 Task: Change the title font size to 7.
Action: Mouse moved to (188, 72)
Screenshot: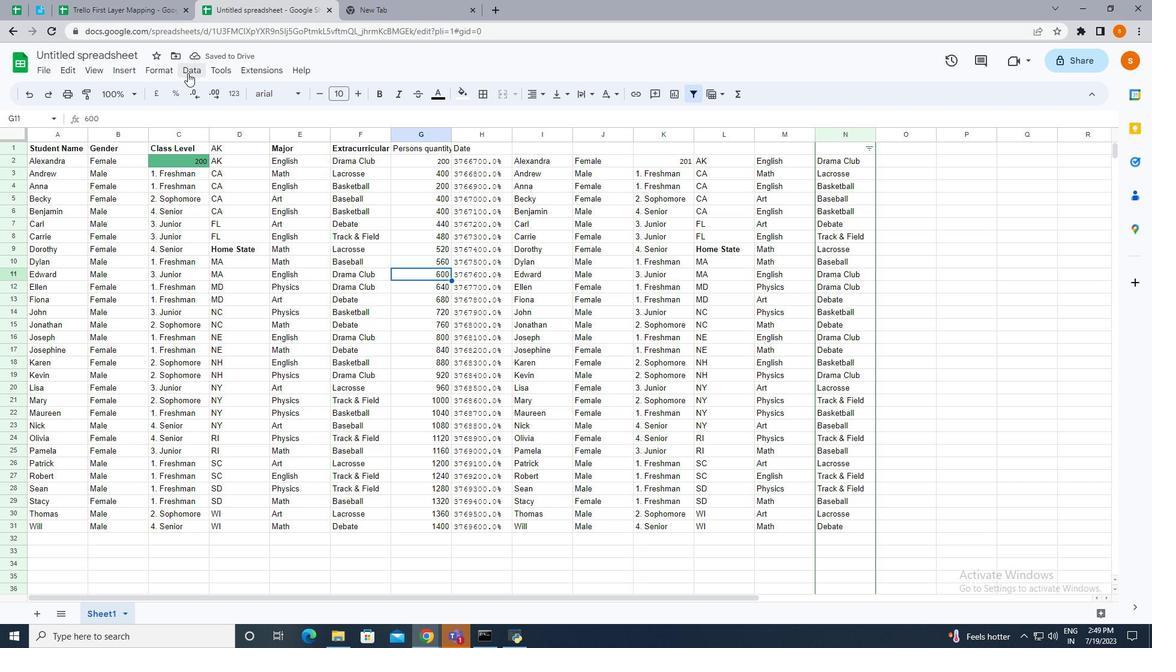 
Action: Mouse pressed left at (188, 72)
Screenshot: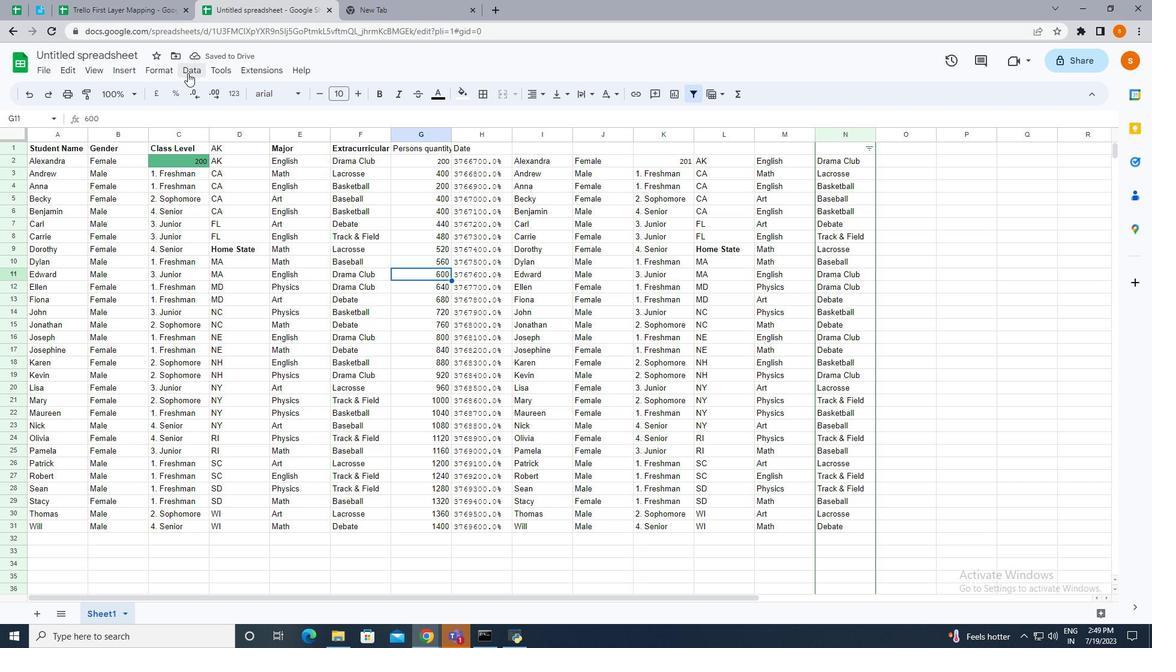 
Action: Mouse moved to (222, 181)
Screenshot: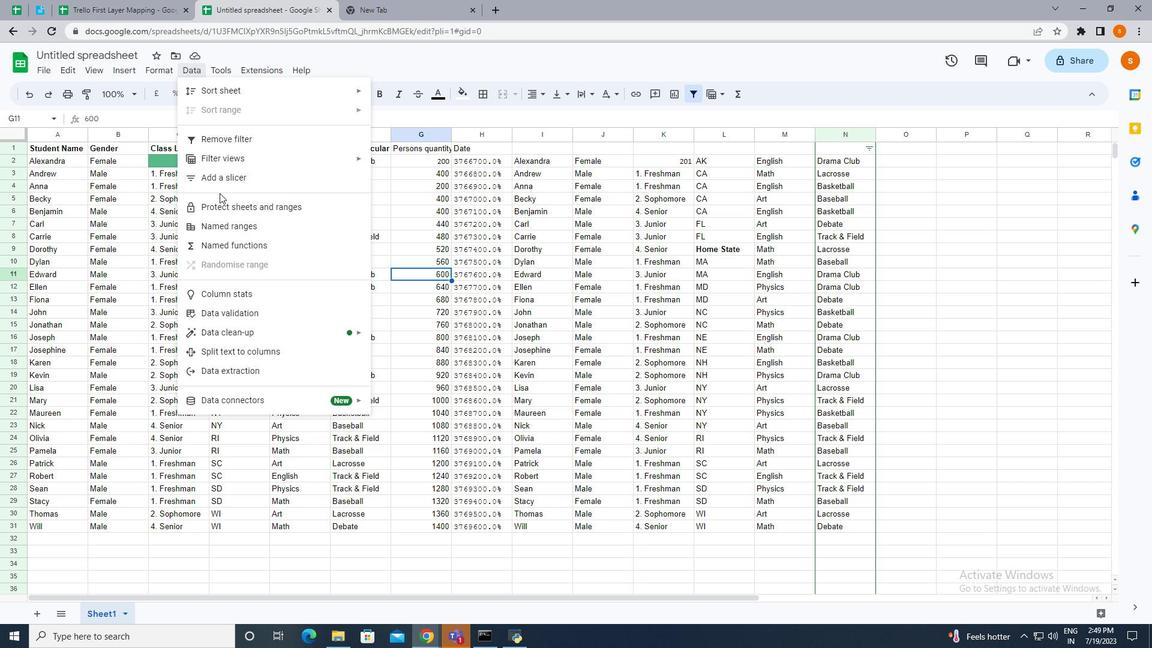 
Action: Mouse pressed left at (222, 181)
Screenshot: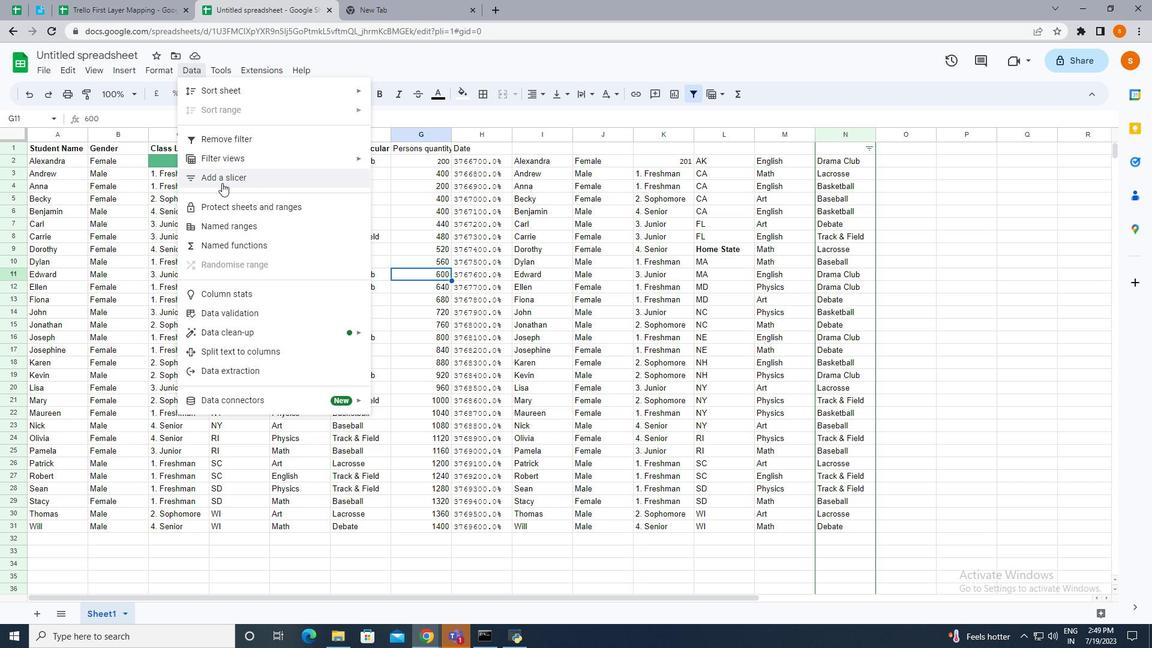 
Action: Mouse moved to (975, 213)
Screenshot: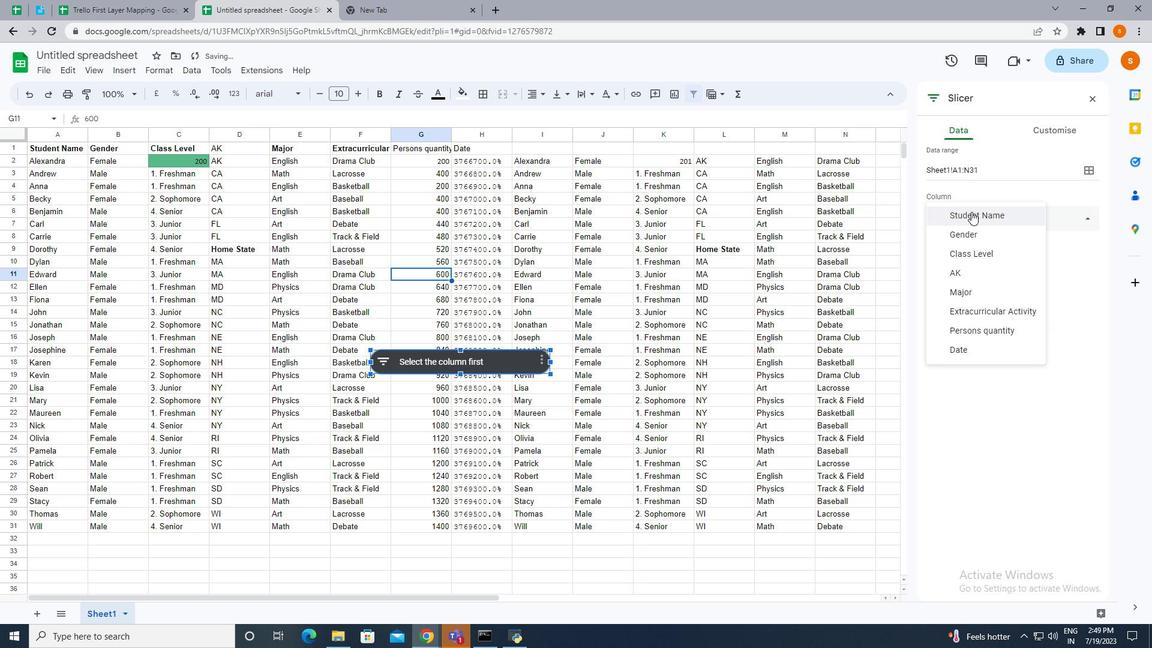
Action: Mouse pressed left at (975, 213)
Screenshot: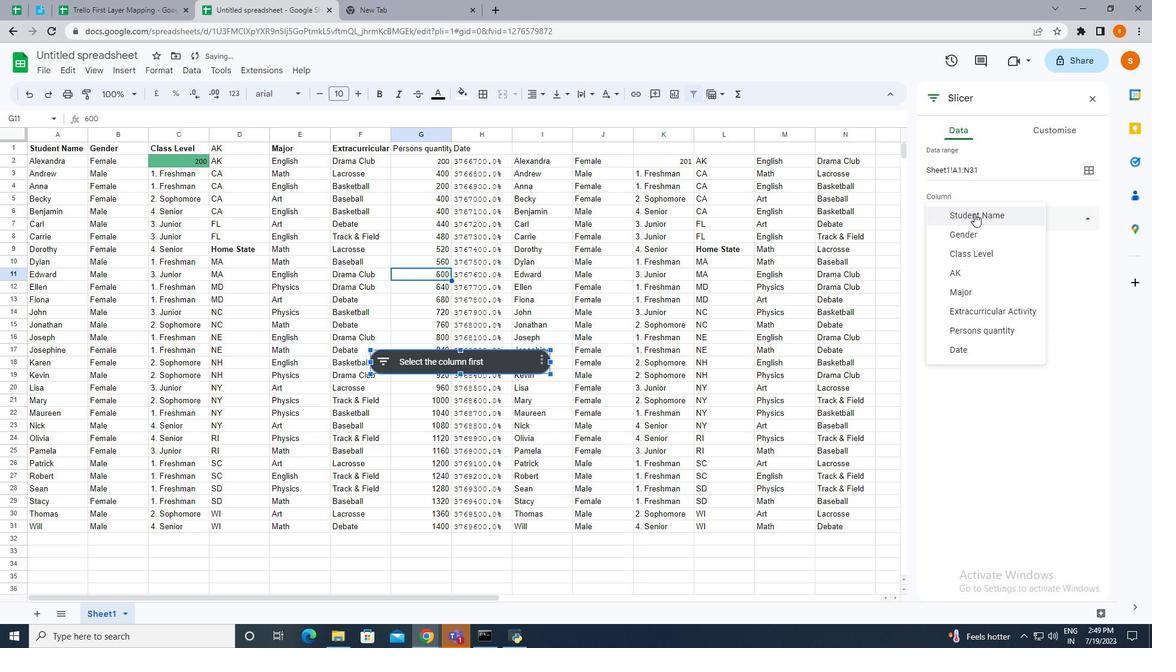 
Action: Mouse moved to (1061, 124)
Screenshot: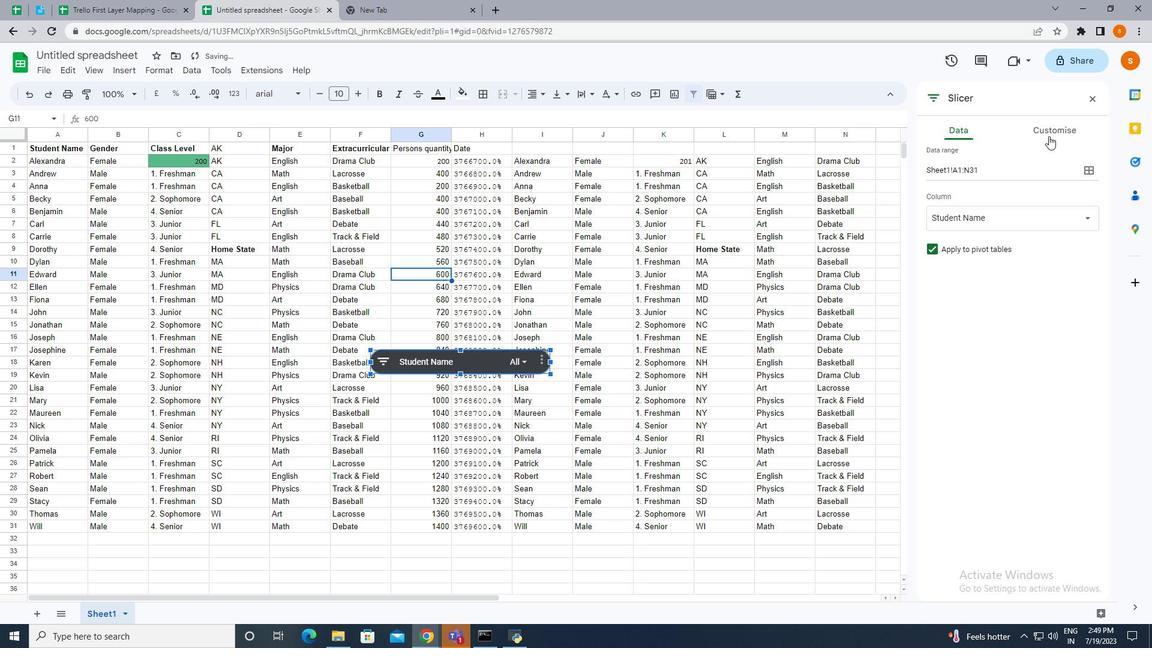
Action: Mouse pressed left at (1061, 124)
Screenshot: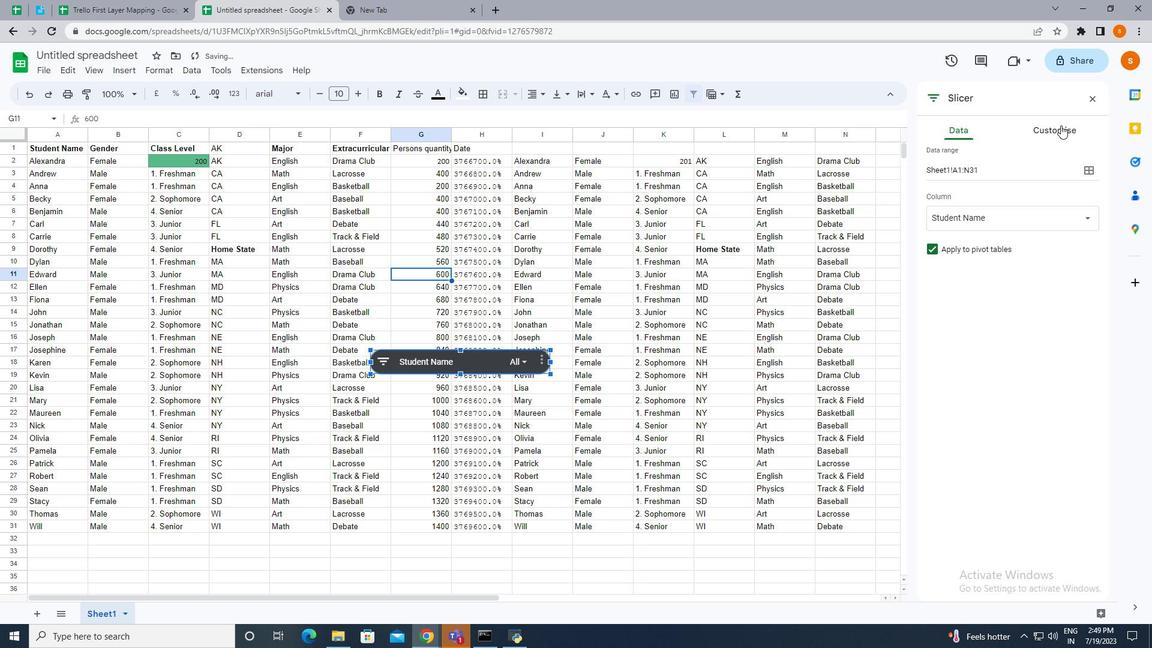 
Action: Mouse moved to (1060, 221)
Screenshot: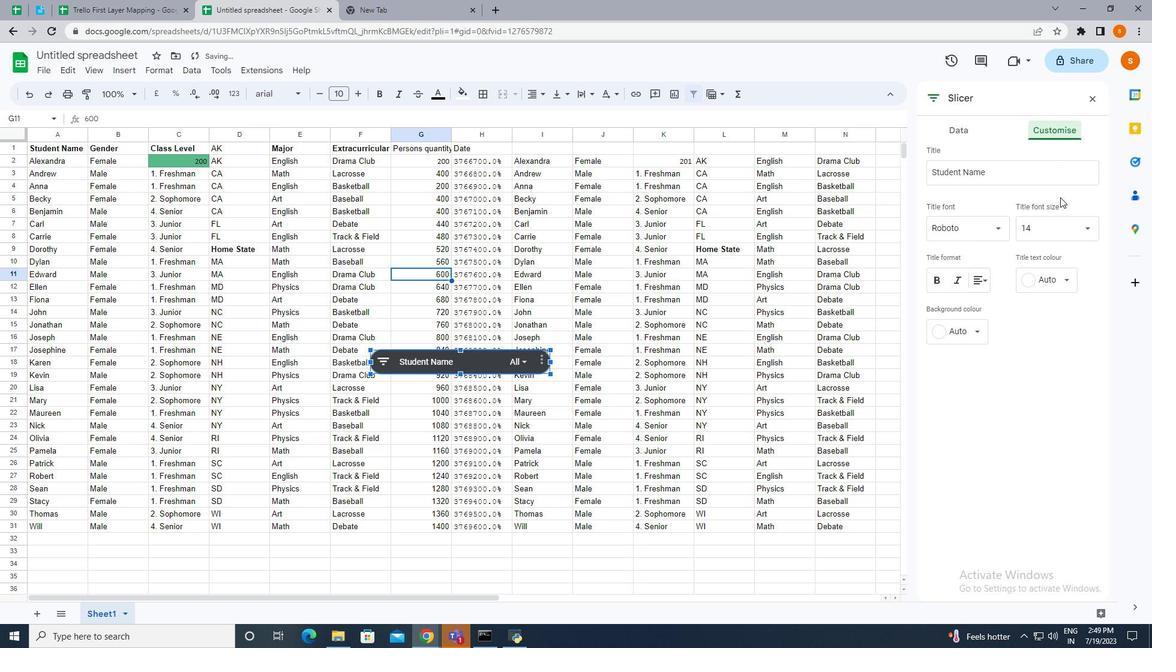 
Action: Mouse pressed left at (1060, 221)
Screenshot: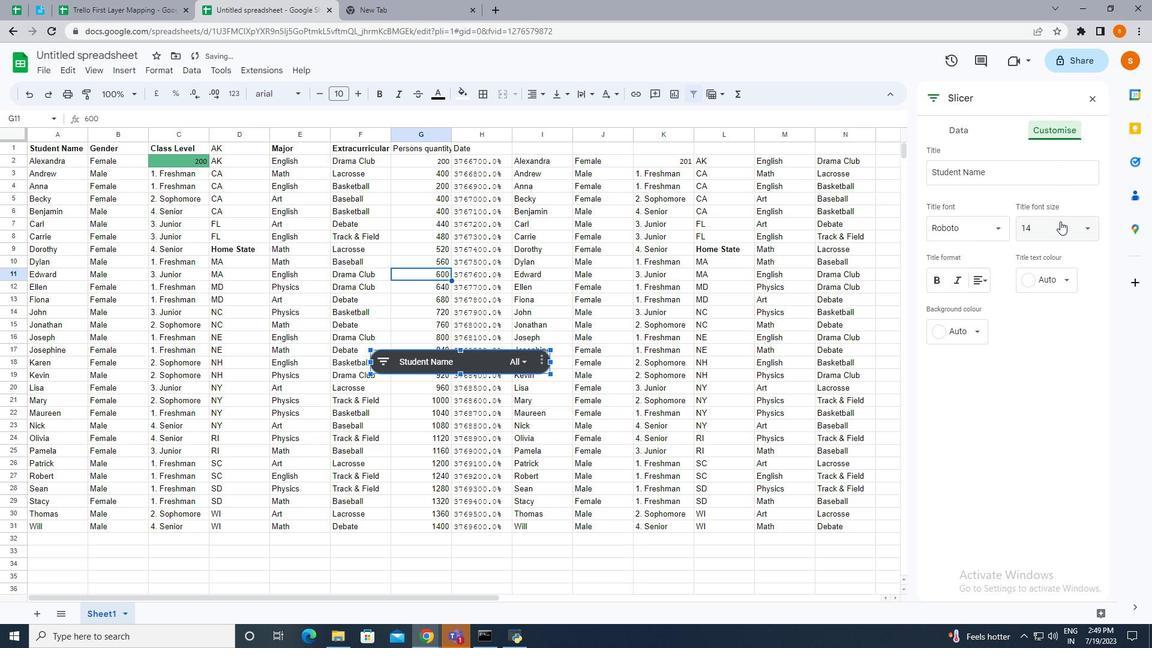 
Action: Mouse moved to (1039, 111)
Screenshot: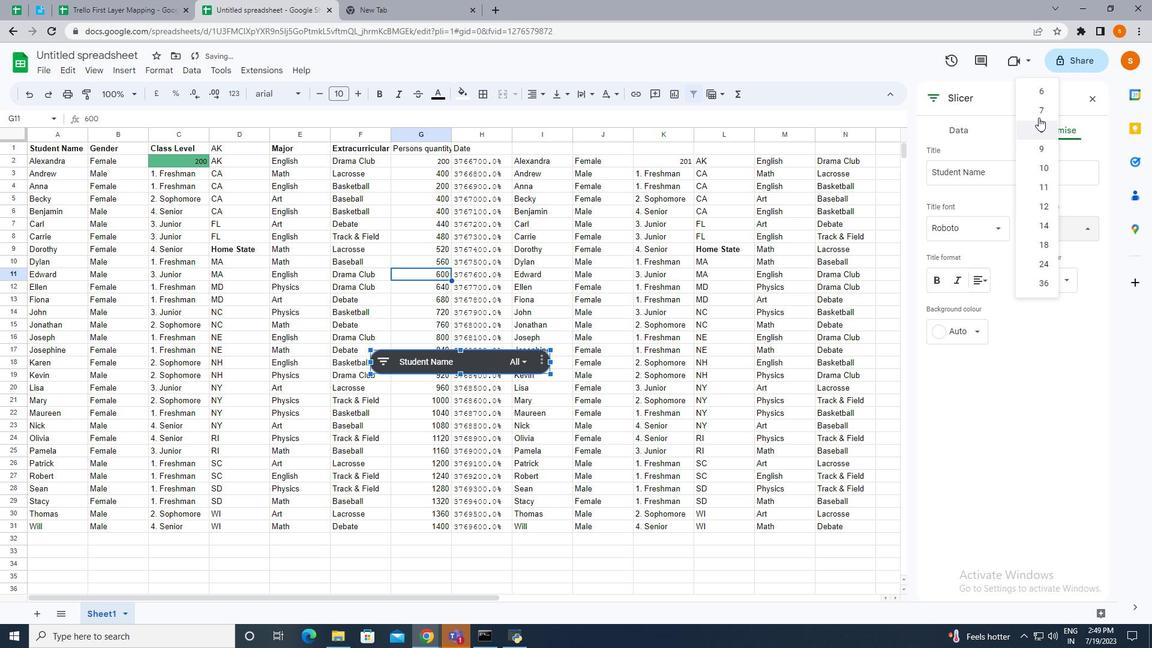 
Action: Mouse pressed left at (1039, 111)
Screenshot: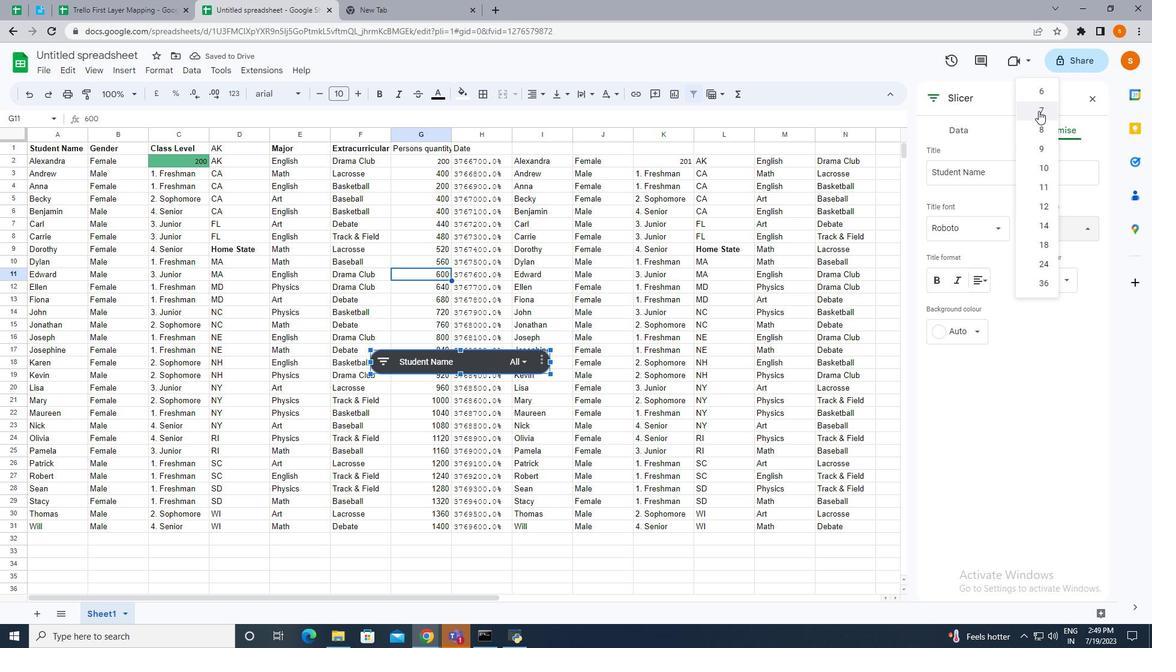 
Action: Mouse moved to (1015, 414)
Screenshot: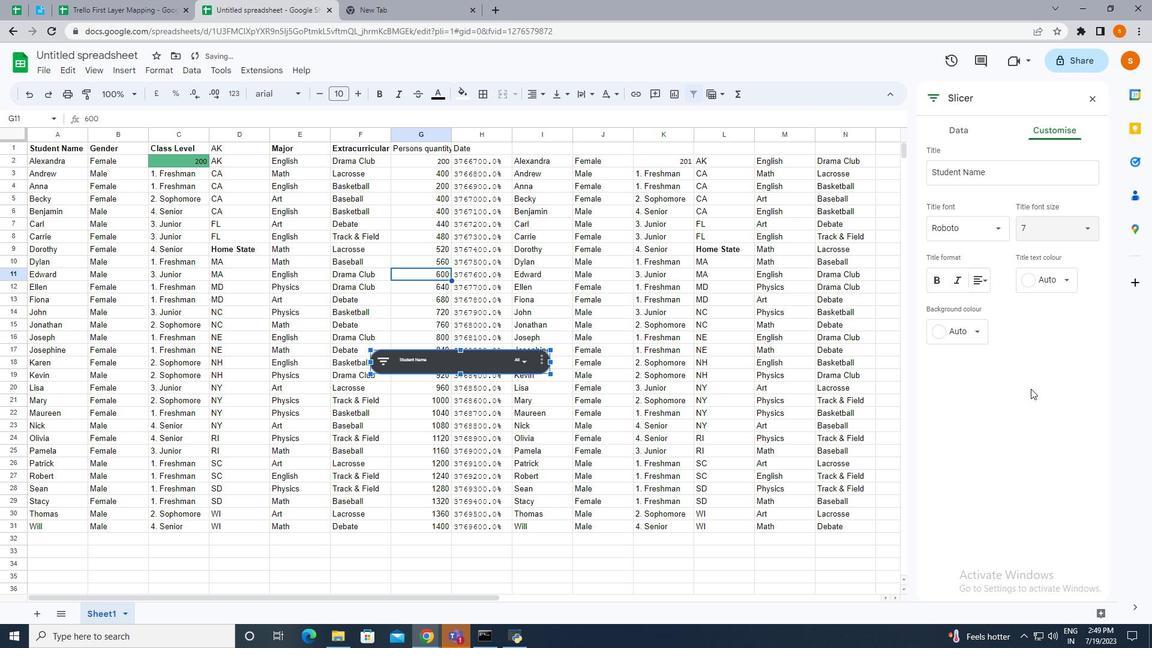 
